 Task: Use the formula "FORMULATEXT" in spreadsheet "Project protfolio".
Action: Mouse moved to (709, 107)
Screenshot: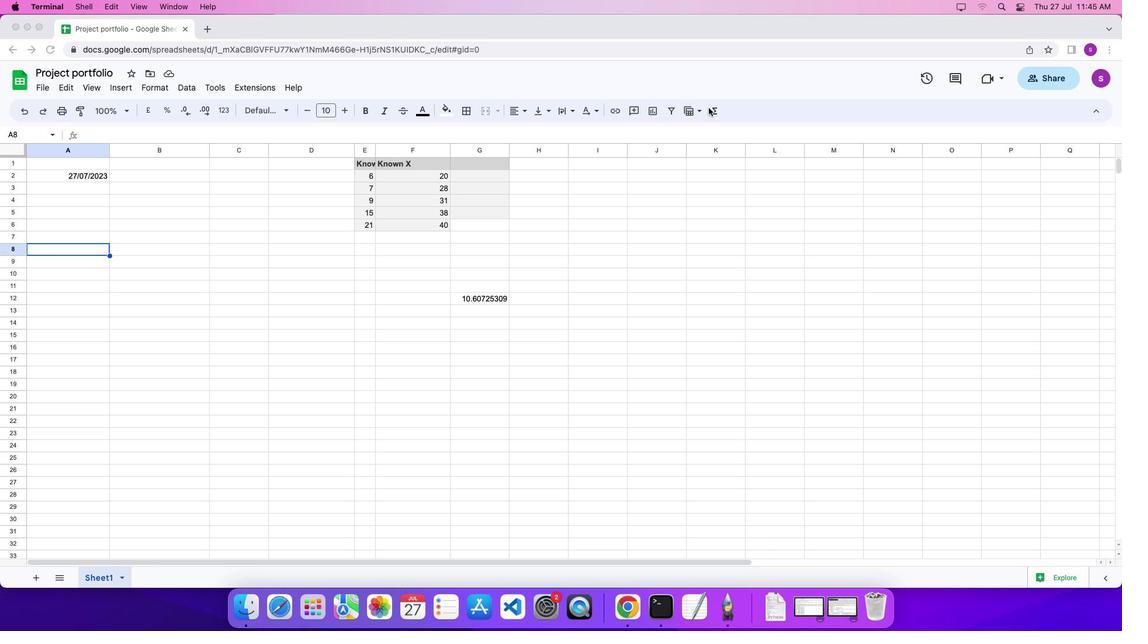 
Action: Mouse pressed left at (709, 107)
Screenshot: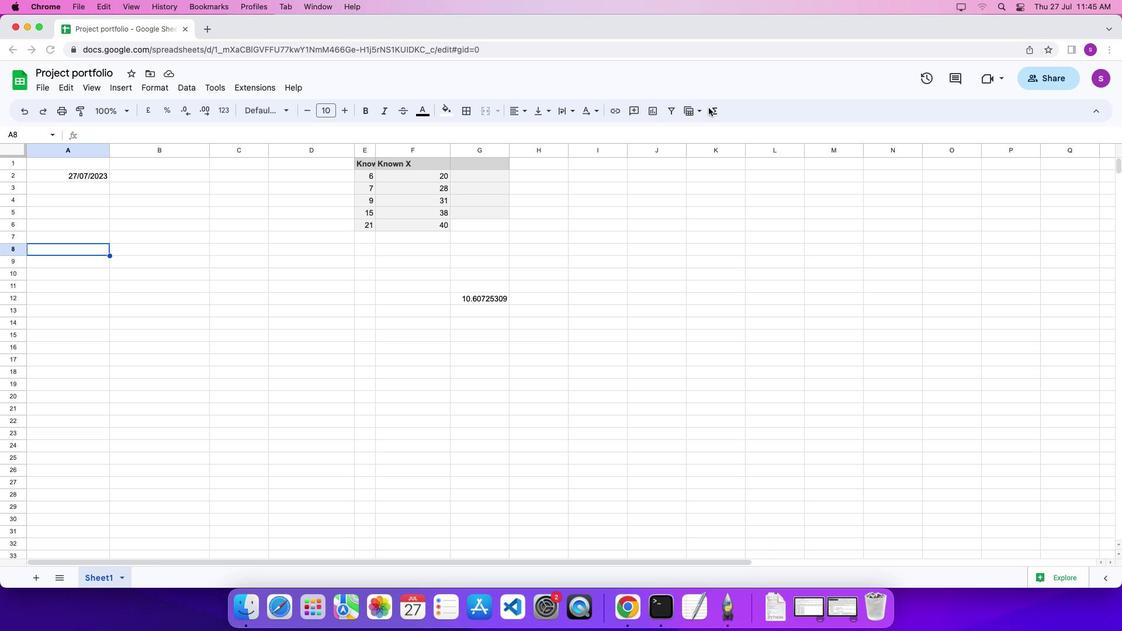 
Action: Mouse moved to (716, 109)
Screenshot: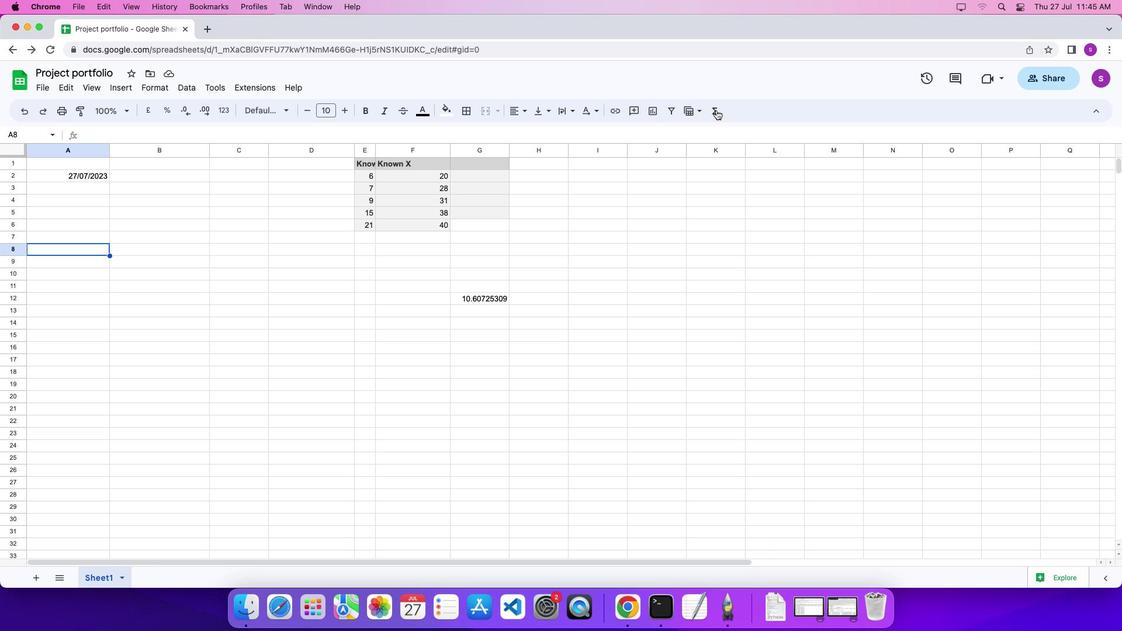 
Action: Mouse pressed left at (716, 109)
Screenshot: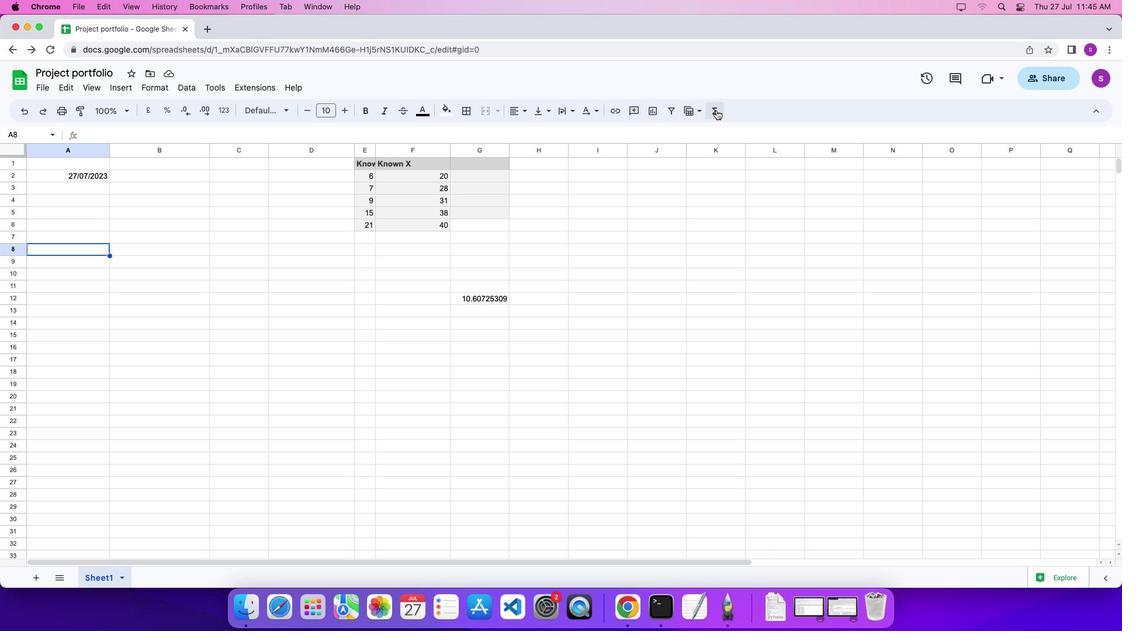 
Action: Mouse moved to (883, 416)
Screenshot: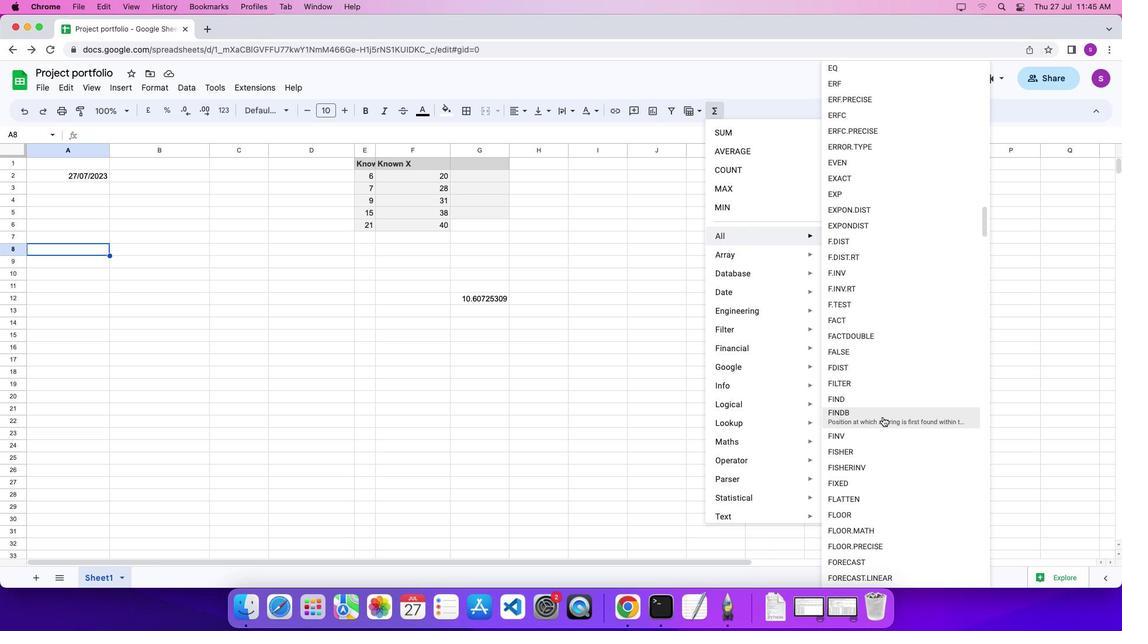 
Action: Mouse scrolled (883, 416) with delta (0, 0)
Screenshot: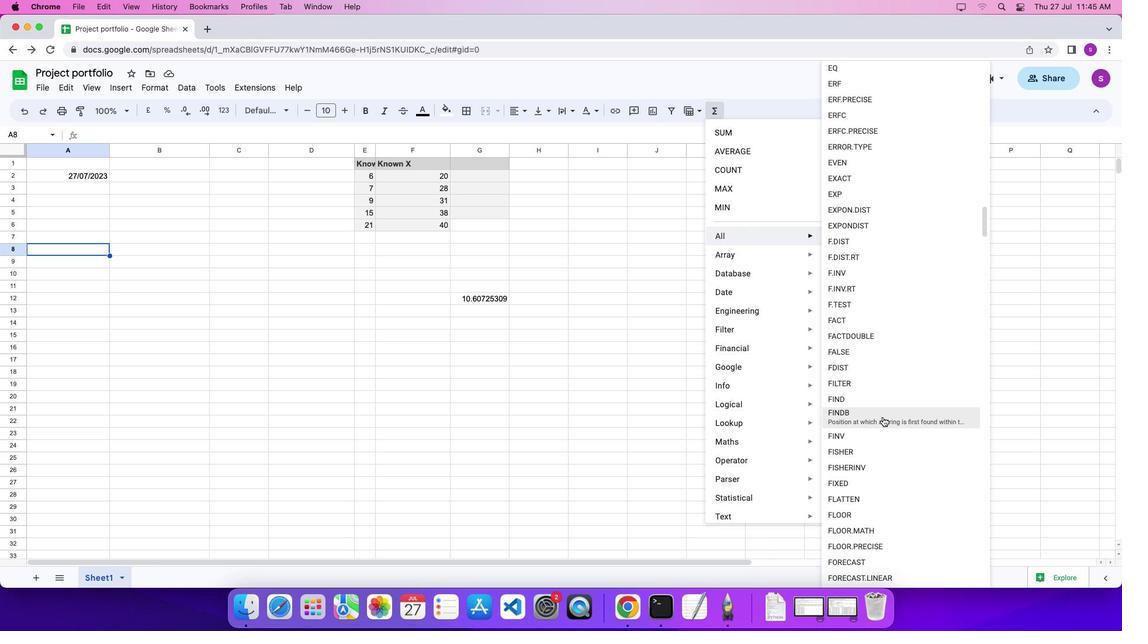 
Action: Mouse scrolled (883, 416) with delta (0, 0)
Screenshot: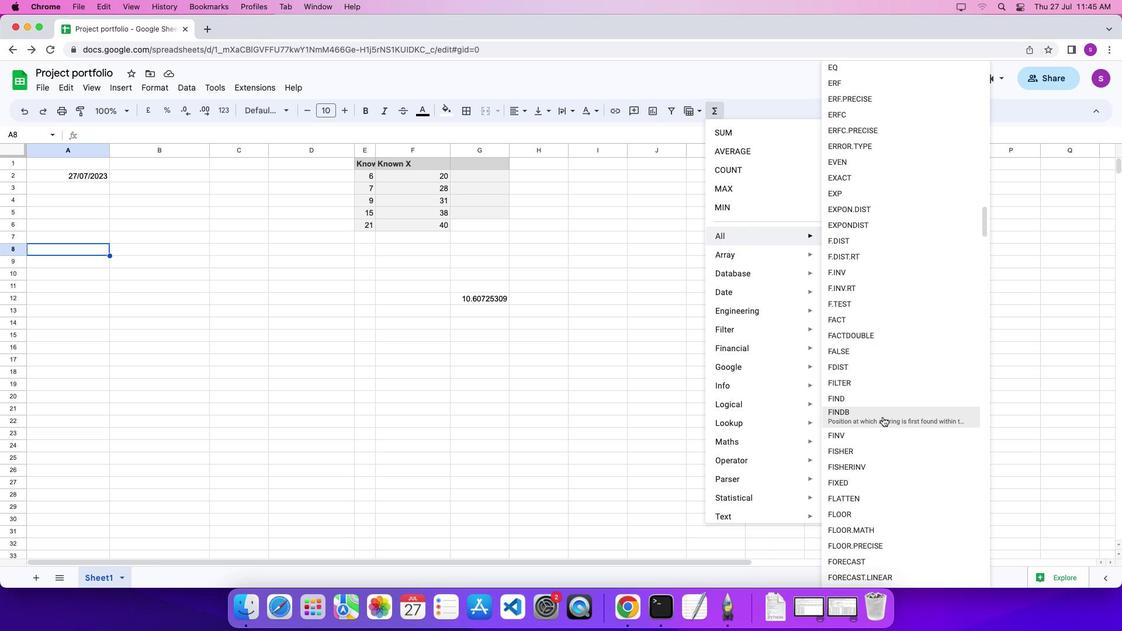 
Action: Mouse moved to (897, 568)
Screenshot: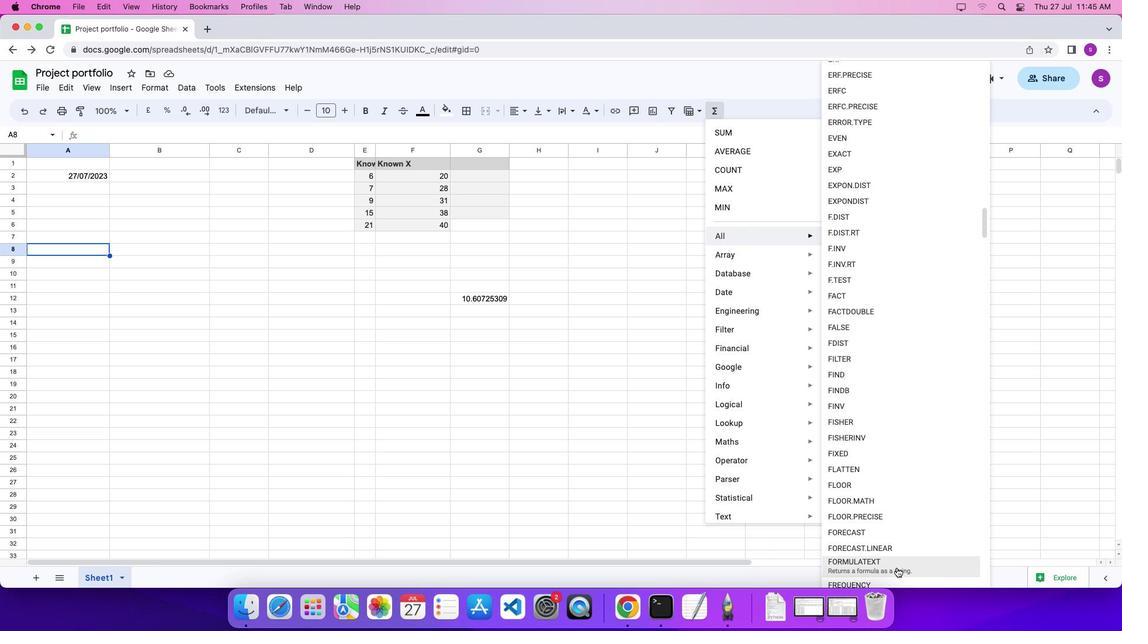 
Action: Mouse pressed left at (897, 568)
Screenshot: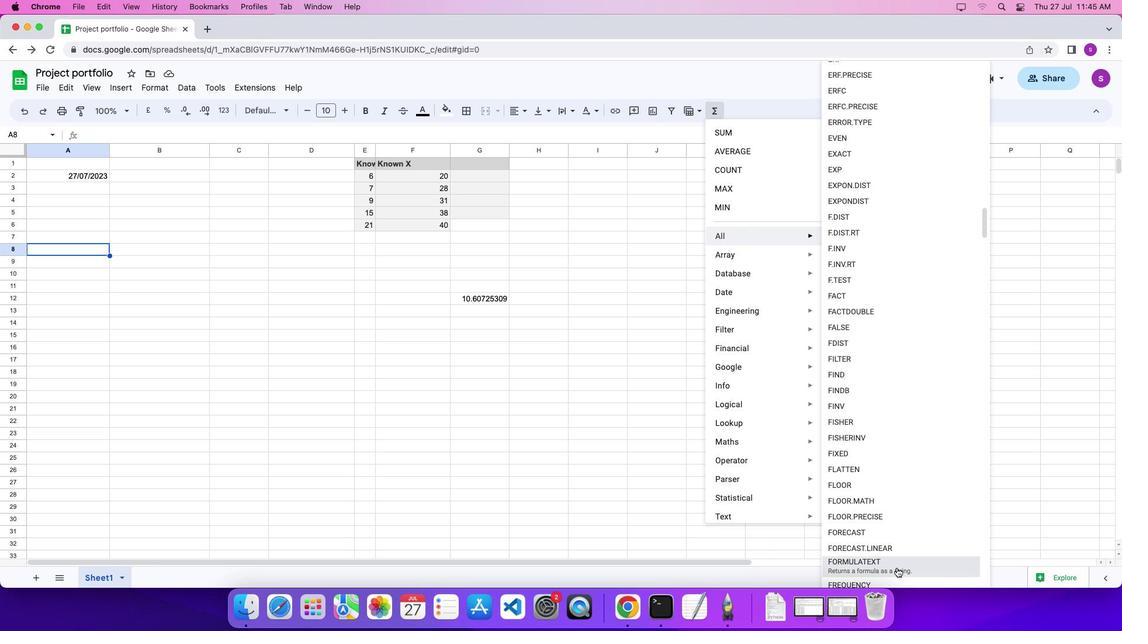 
Action: Mouse moved to (92, 171)
Screenshot: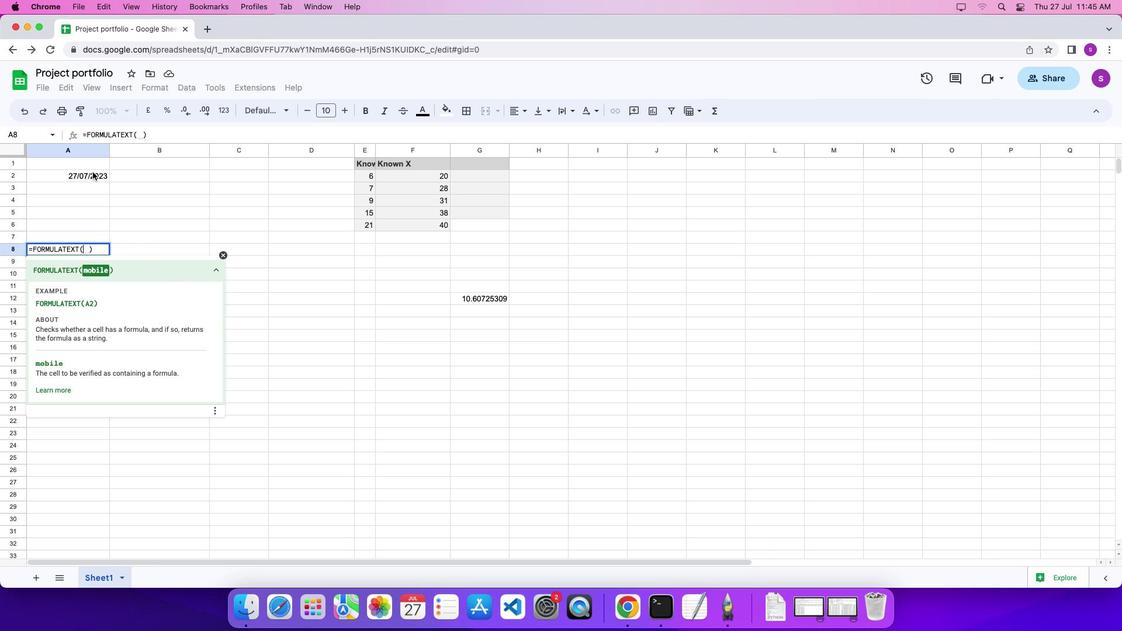 
Action: Mouse pressed left at (92, 171)
Screenshot: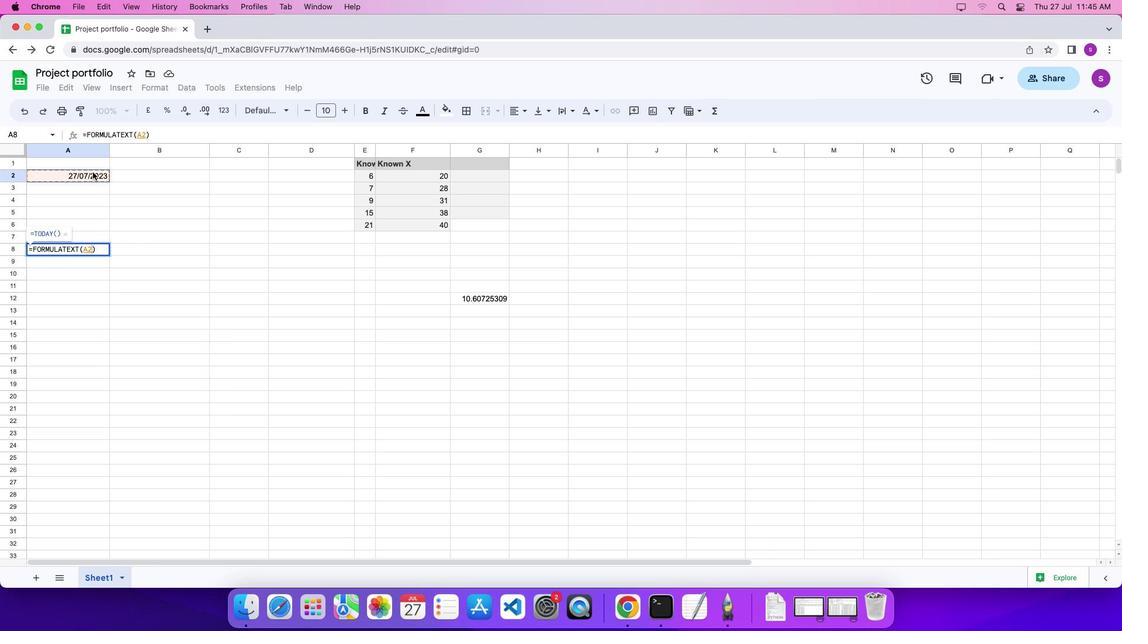 
Action: Mouse moved to (99, 254)
Screenshot: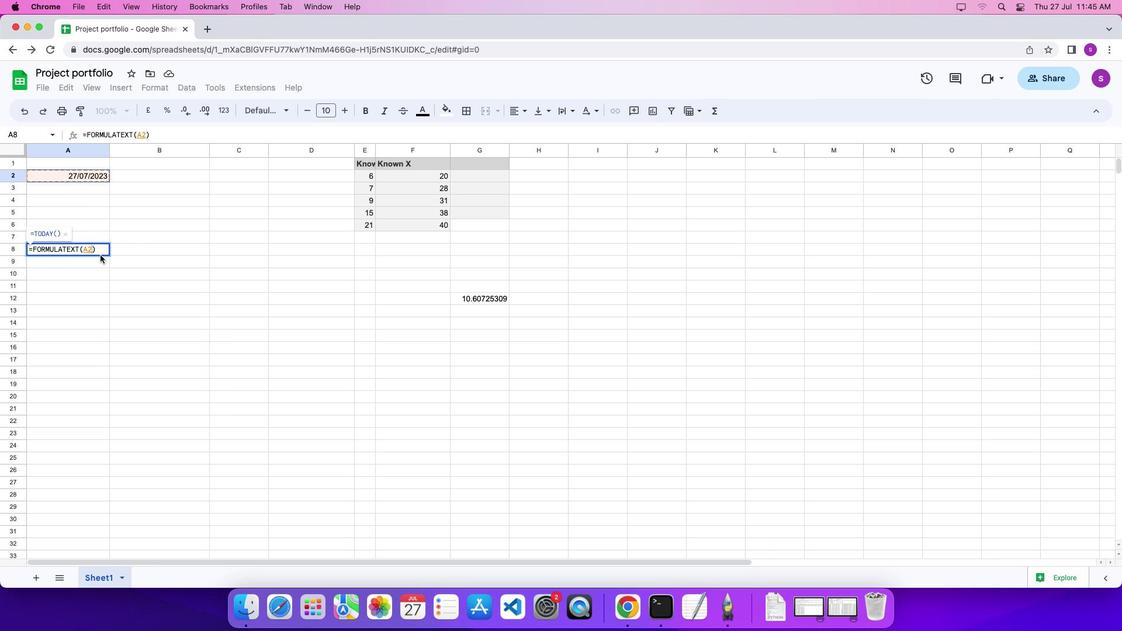 
Action: Key pressed '\x03'
Screenshot: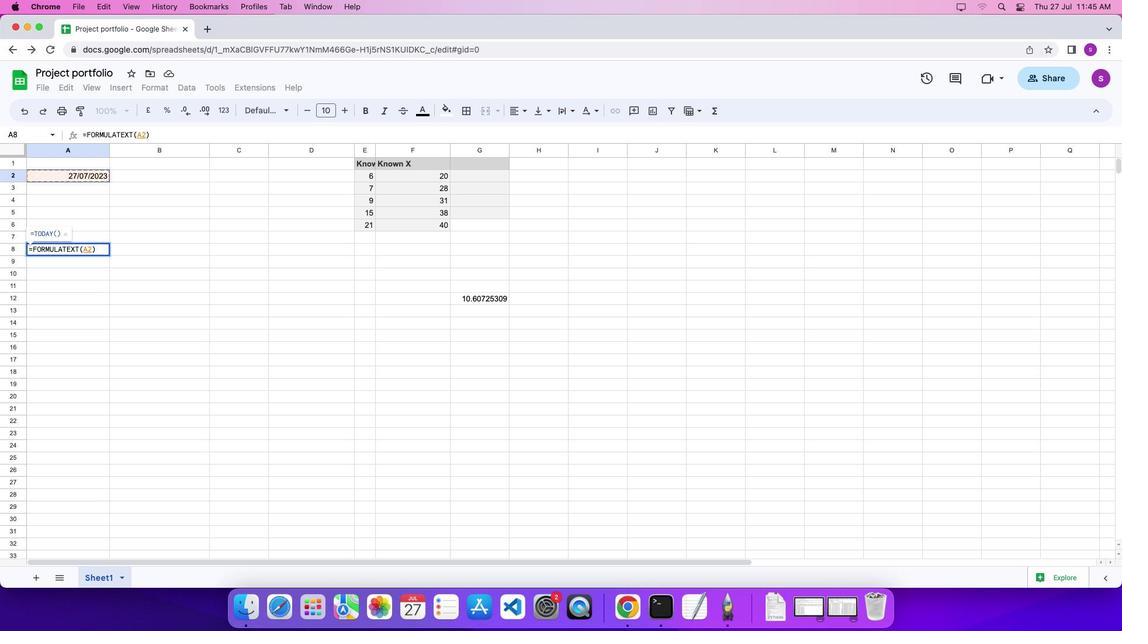 
